 Task: Create List Brand Recognition in Board Brand Monitoring Best Practices to Workspace Audio Editing Software. Create List Brand Perception in Board Sales Performance Reporting and Analysis to Workspace Audio Editing Software. Create List Brand Image in Board Customer Service Chatbot Implementation and Optimization to Workspace Audio Editing Software
Action: Mouse moved to (93, 326)
Screenshot: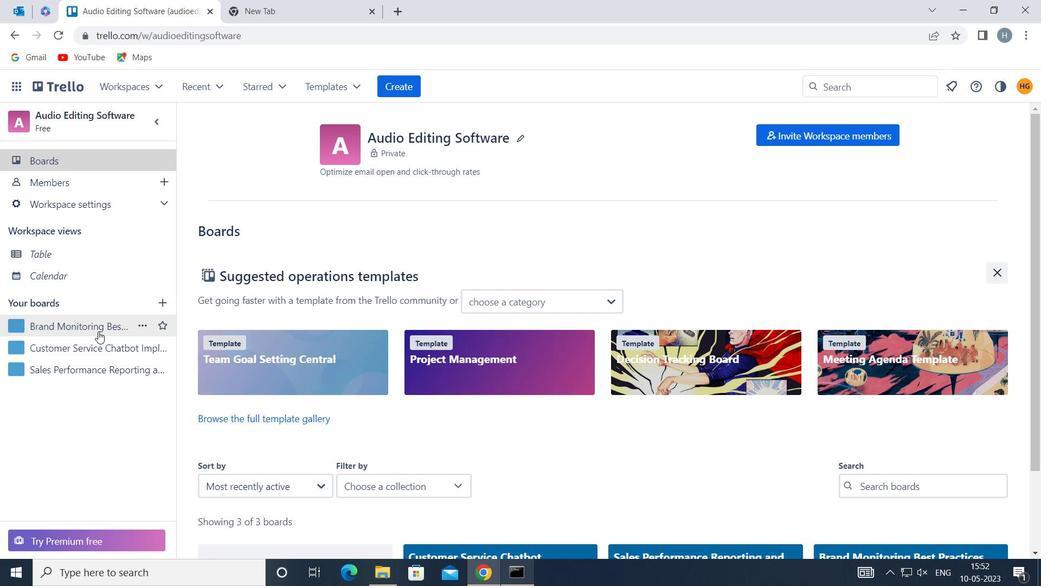 
Action: Mouse pressed left at (93, 326)
Screenshot: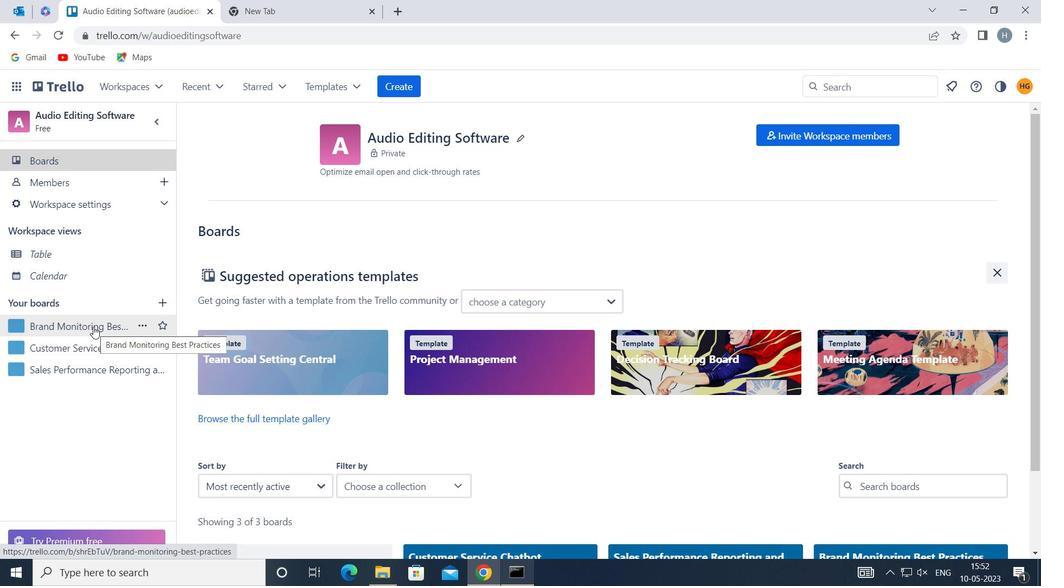 
Action: Mouse moved to (429, 167)
Screenshot: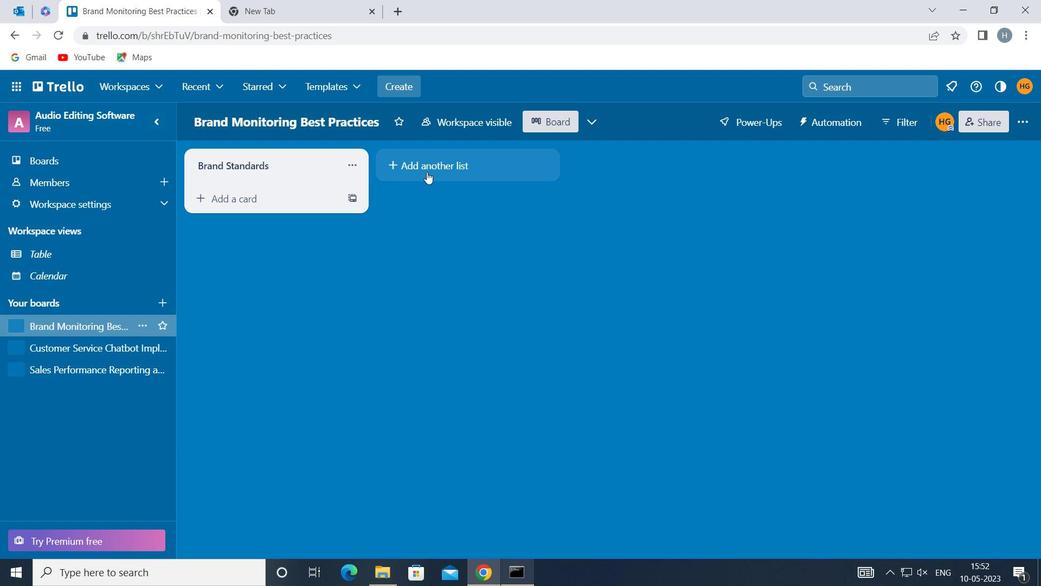 
Action: Mouse pressed left at (429, 167)
Screenshot: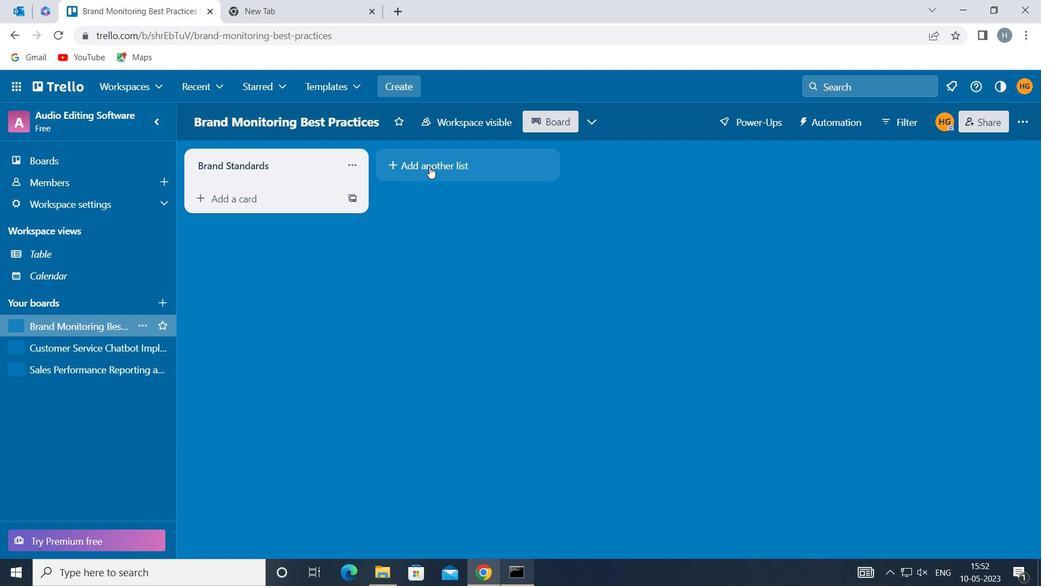 
Action: Key pressed <Key.shift>BRAND<Key.space><Key.shift>RECOGNITION
Screenshot: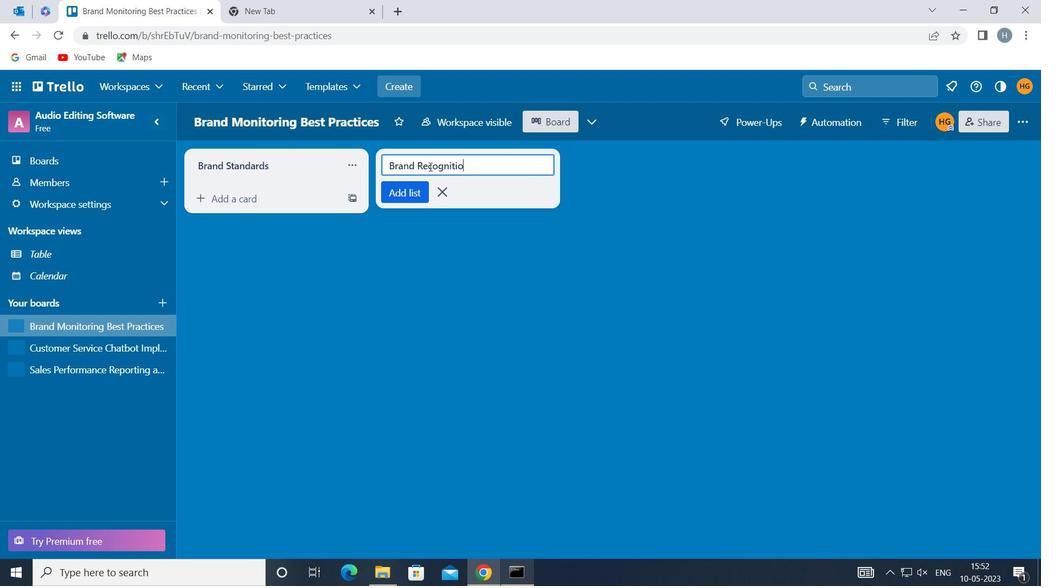 
Action: Mouse moved to (409, 187)
Screenshot: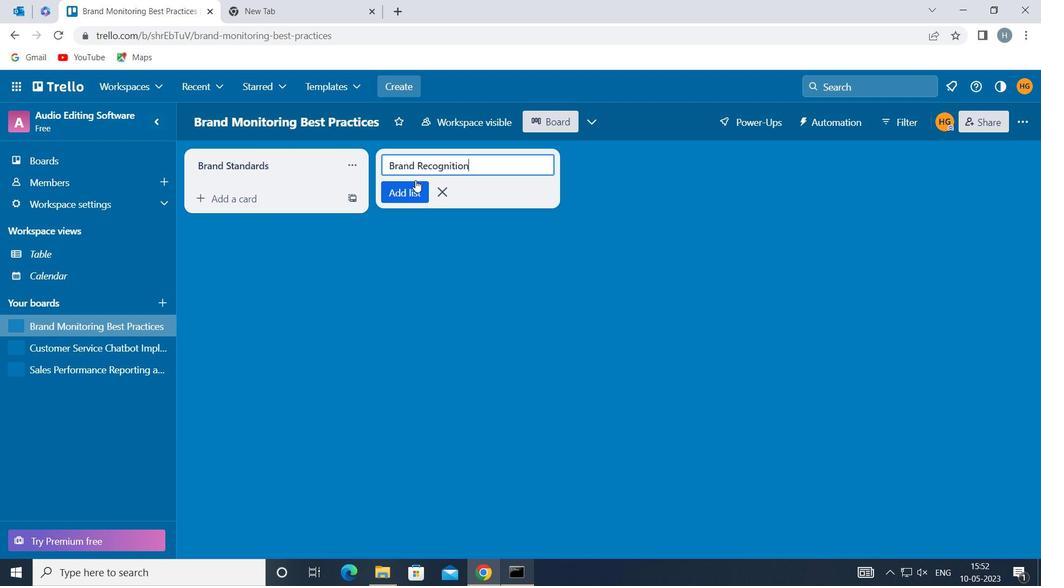 
Action: Mouse pressed left at (409, 187)
Screenshot: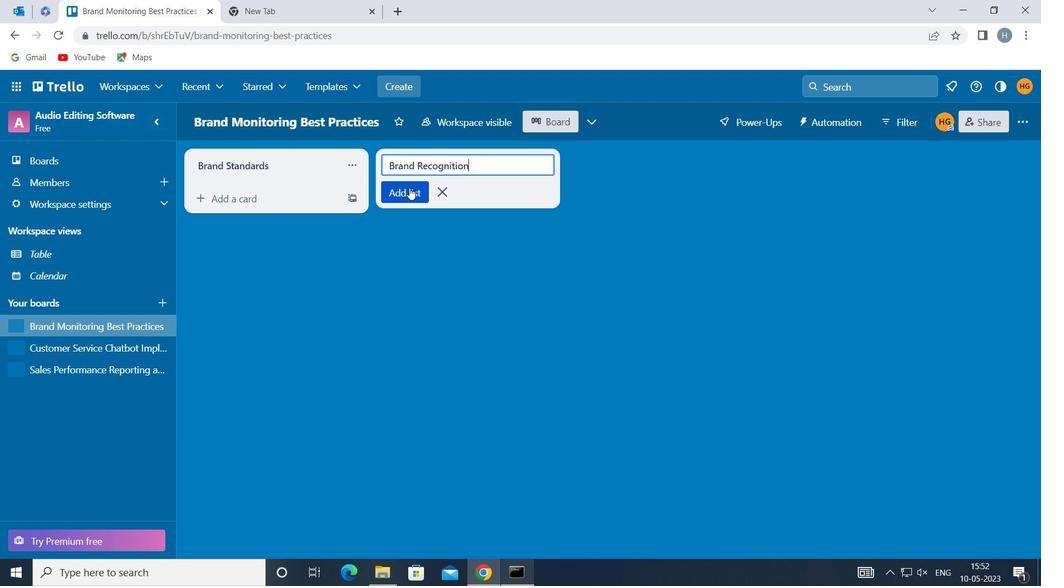 
Action: Mouse moved to (367, 318)
Screenshot: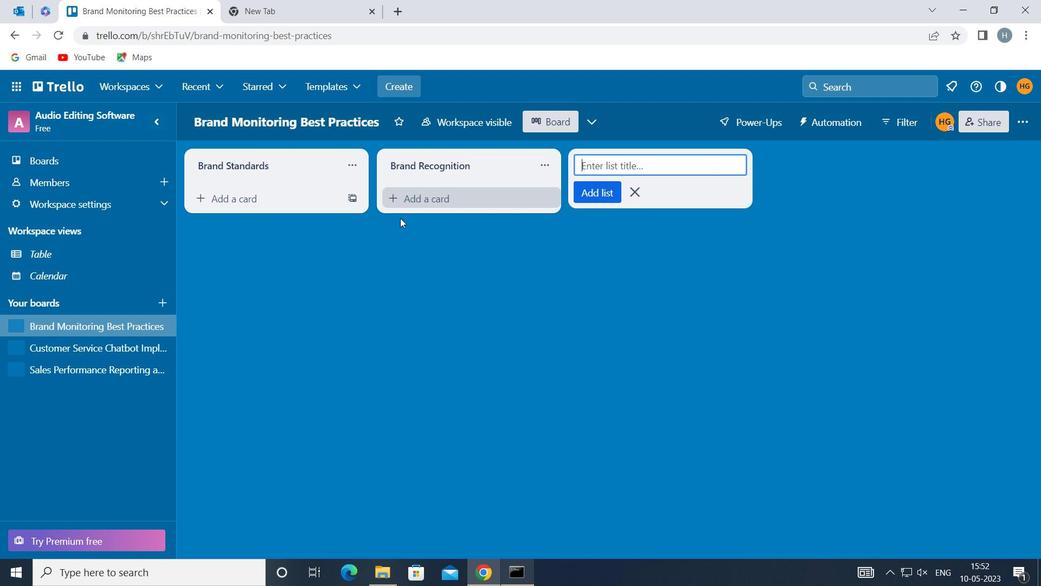 
Action: Mouse pressed left at (367, 318)
Screenshot: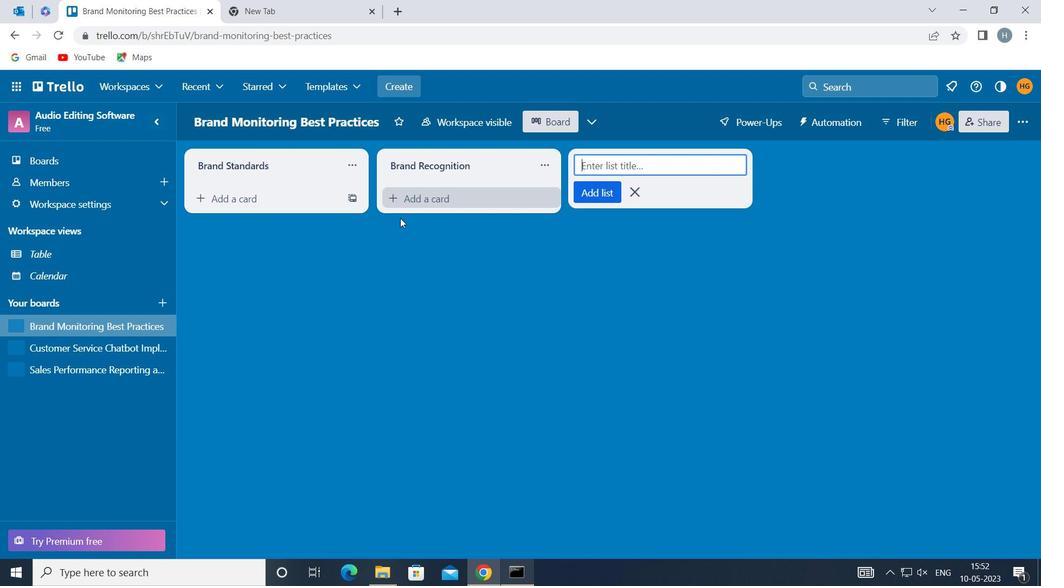 
Action: Mouse moved to (348, 315)
Screenshot: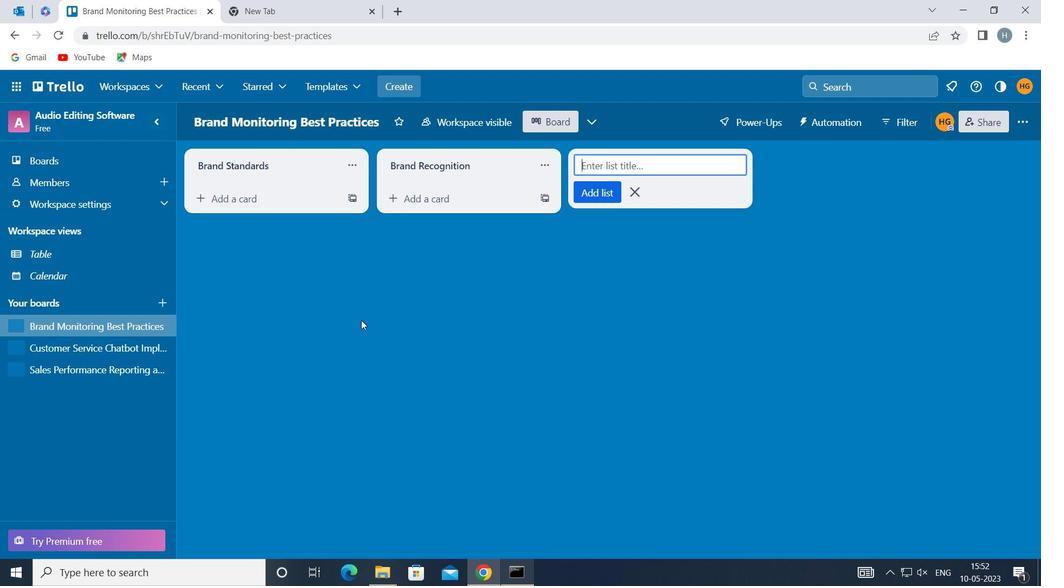 
Action: Mouse pressed left at (348, 315)
Screenshot: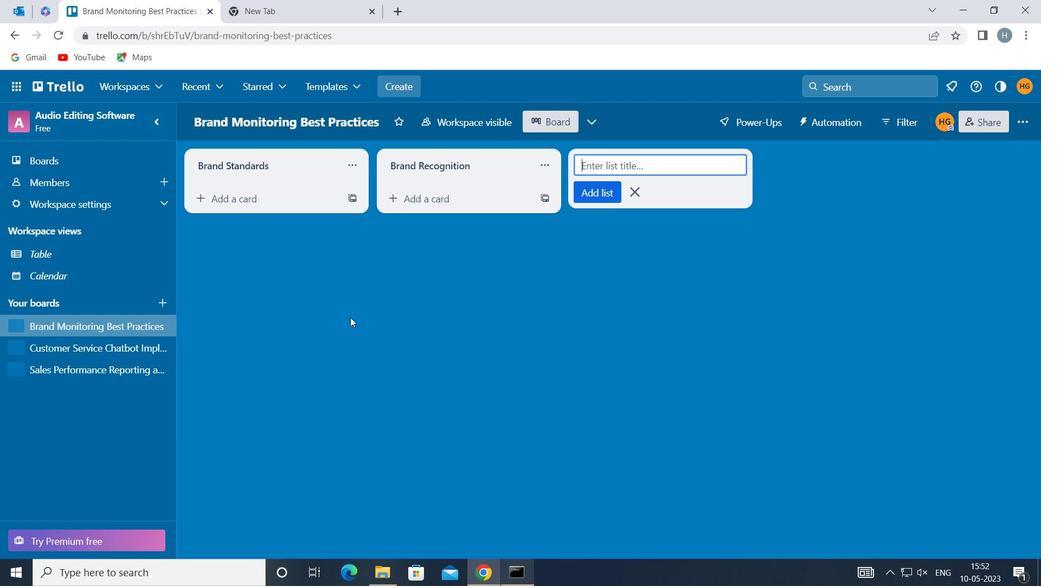 
Action: Mouse moved to (351, 304)
Screenshot: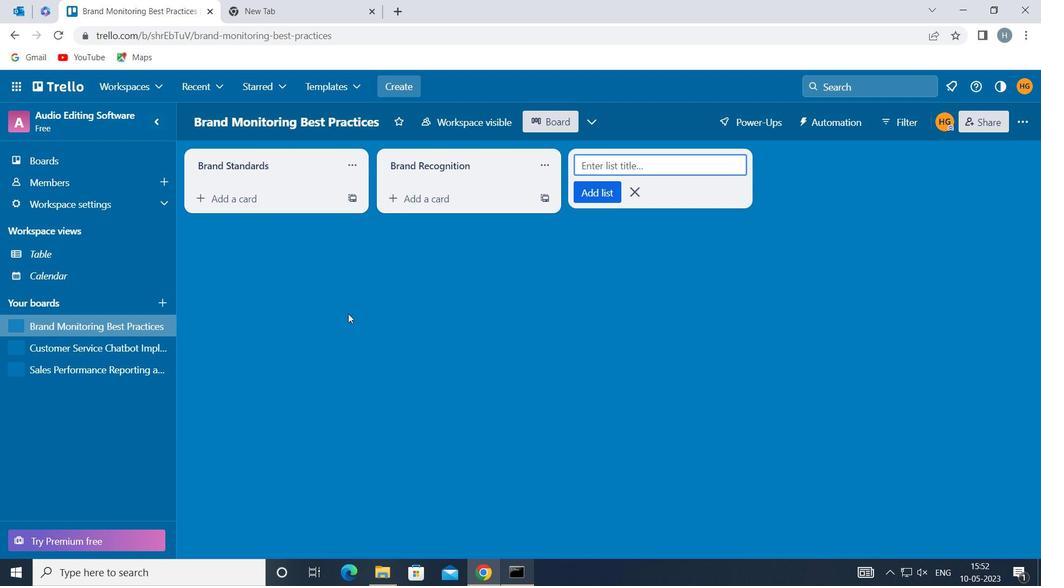
Action: Mouse pressed left at (351, 304)
Screenshot: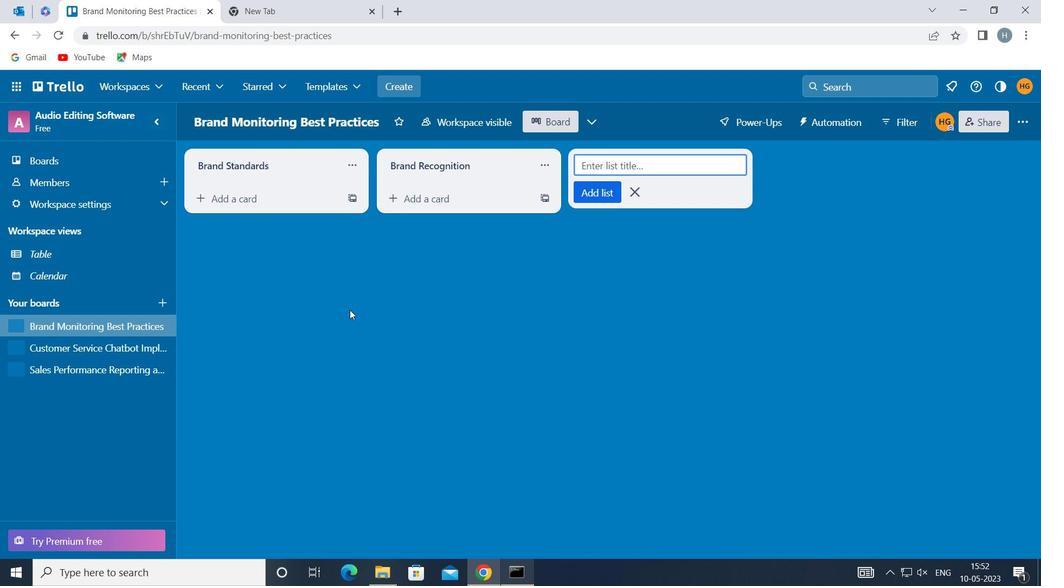 
Action: Mouse moved to (87, 364)
Screenshot: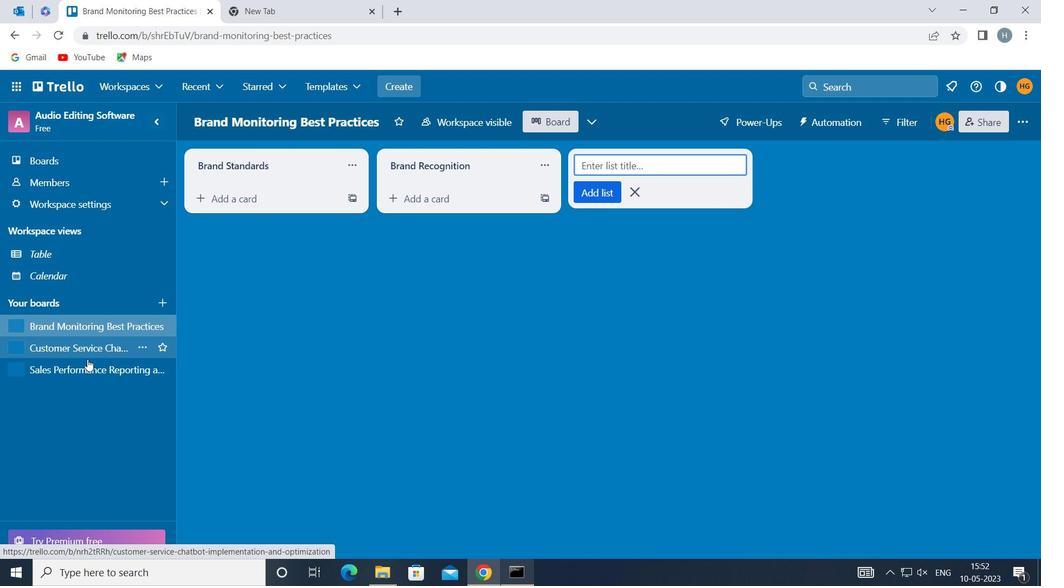 
Action: Mouse pressed left at (87, 364)
Screenshot: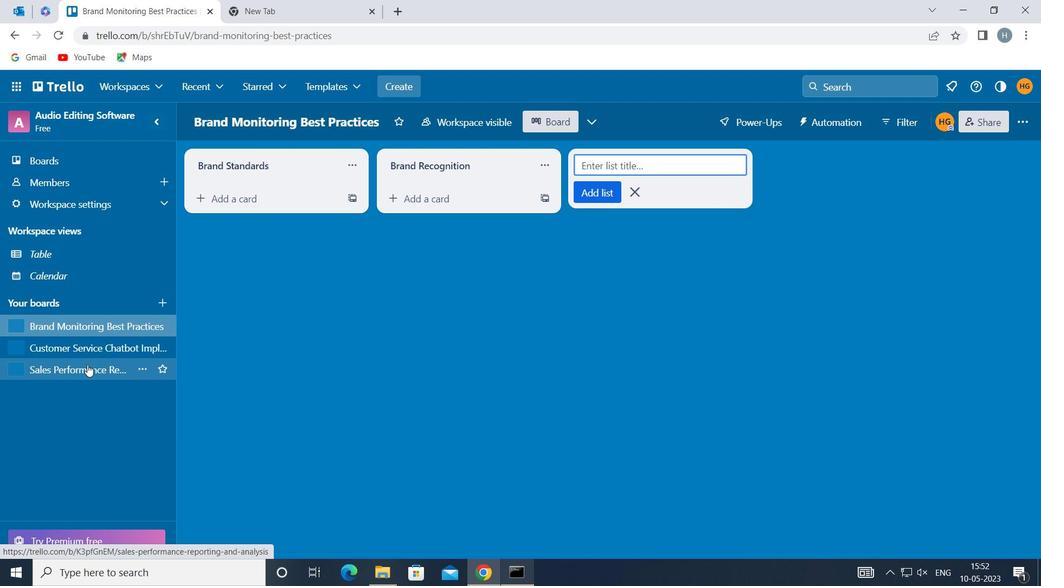 
Action: Mouse moved to (411, 170)
Screenshot: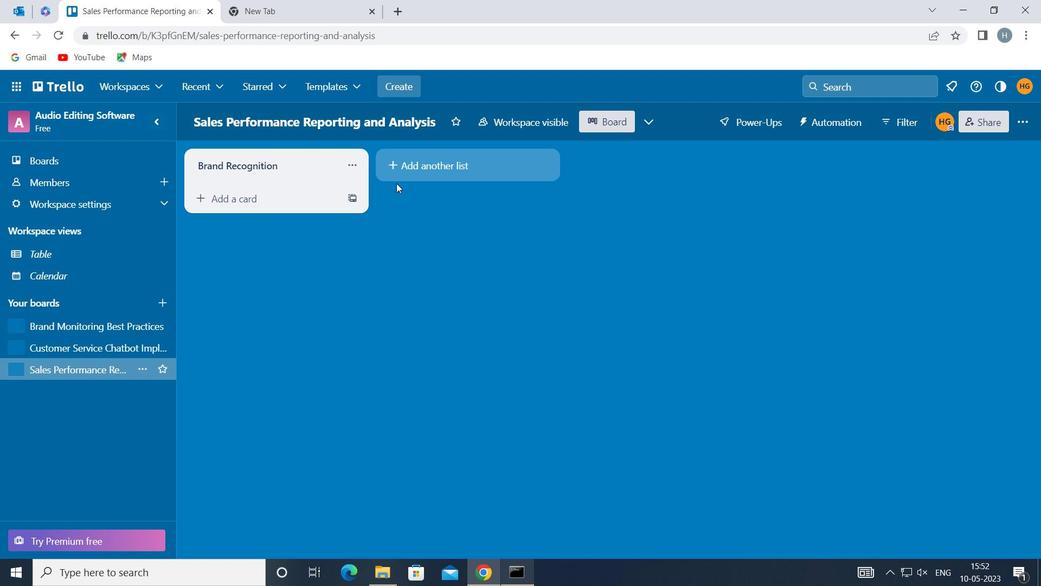 
Action: Mouse pressed left at (411, 170)
Screenshot: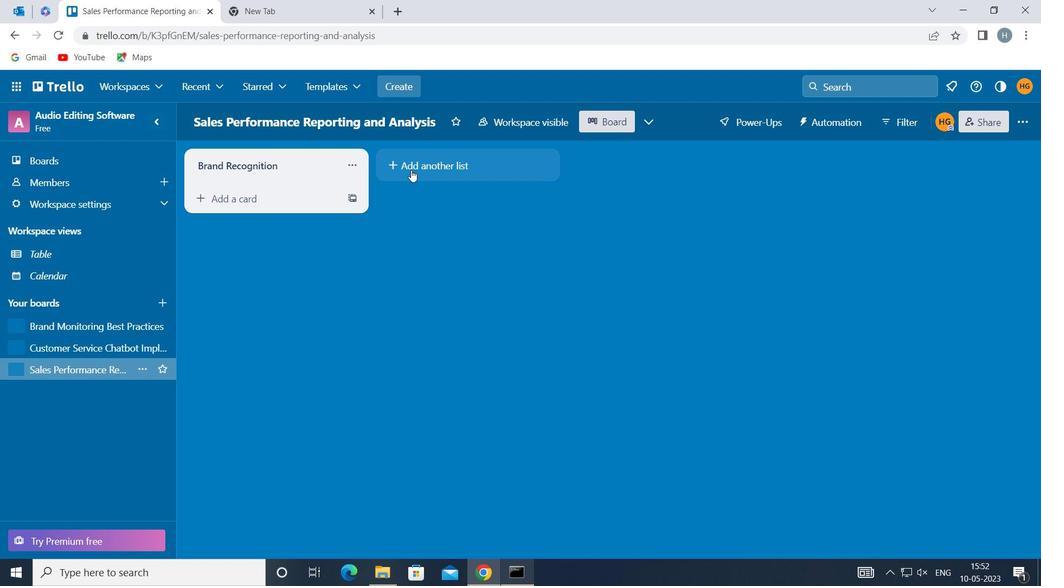 
Action: Mouse moved to (428, 164)
Screenshot: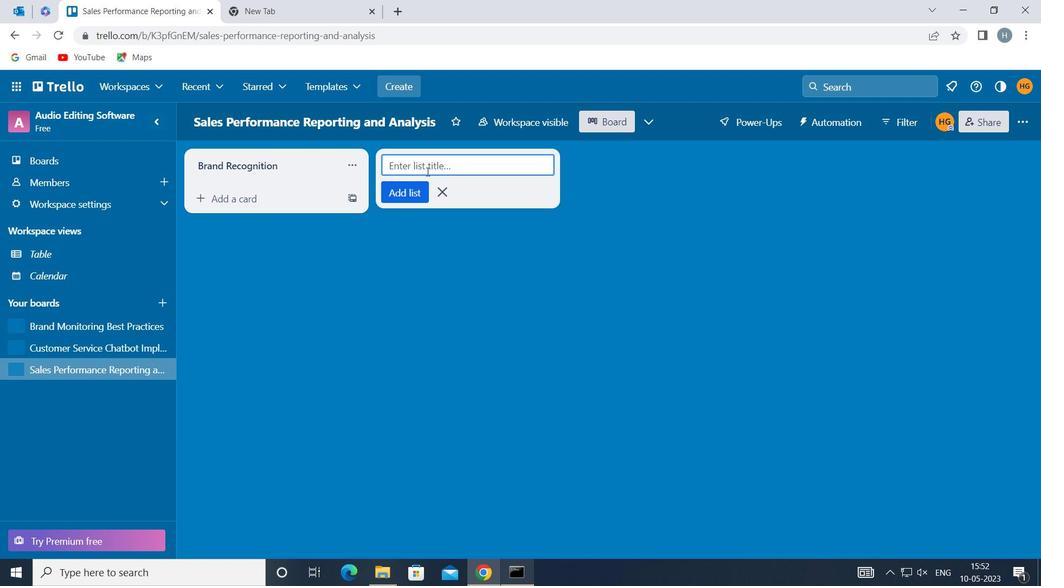 
Action: Mouse pressed left at (428, 164)
Screenshot: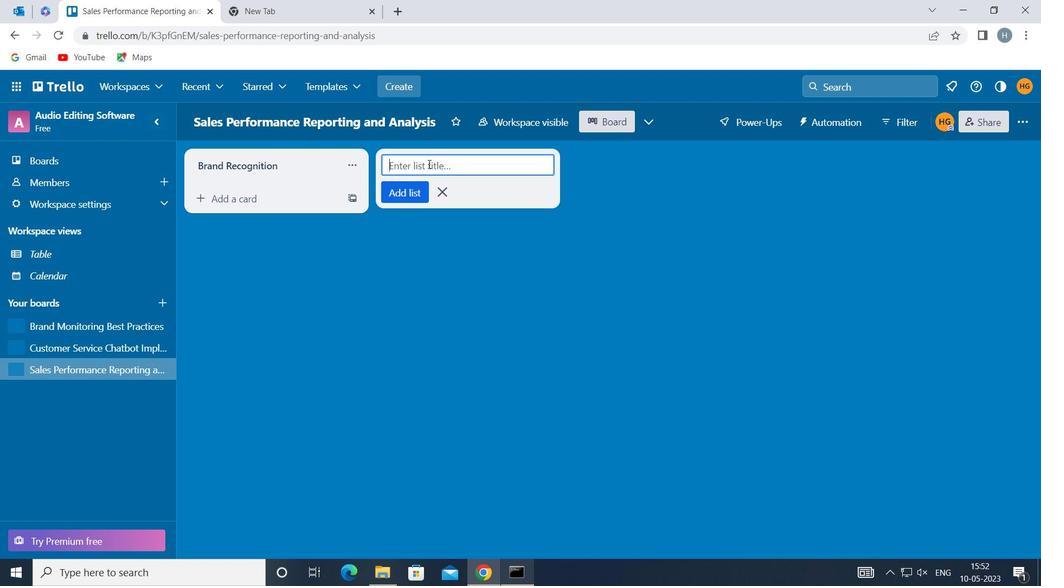 
Action: Key pressed <Key.shift>BRAND<Key.space><Key.shift>PERCEPTION
Screenshot: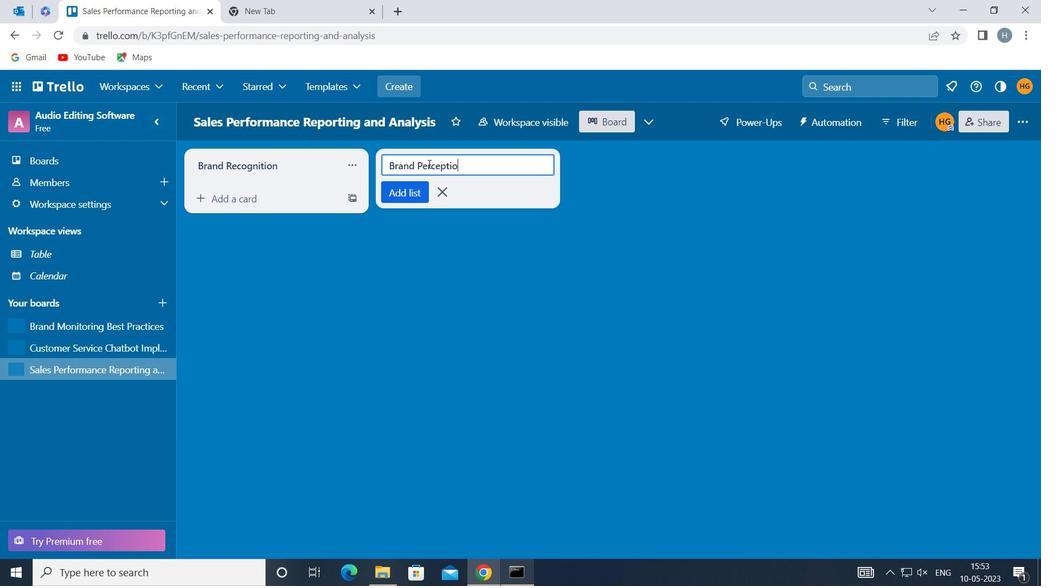 
Action: Mouse moved to (399, 190)
Screenshot: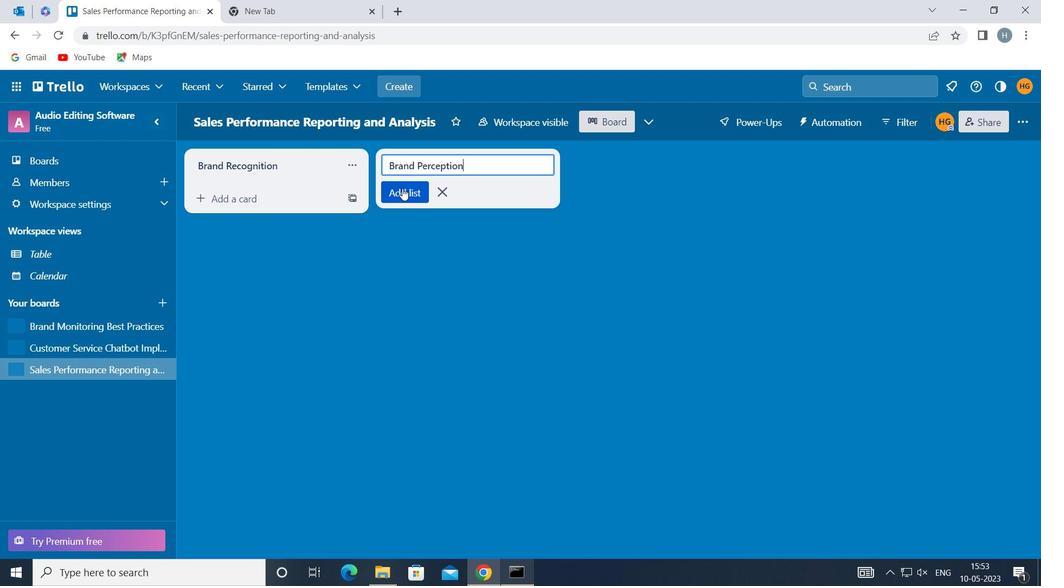 
Action: Mouse pressed left at (399, 190)
Screenshot: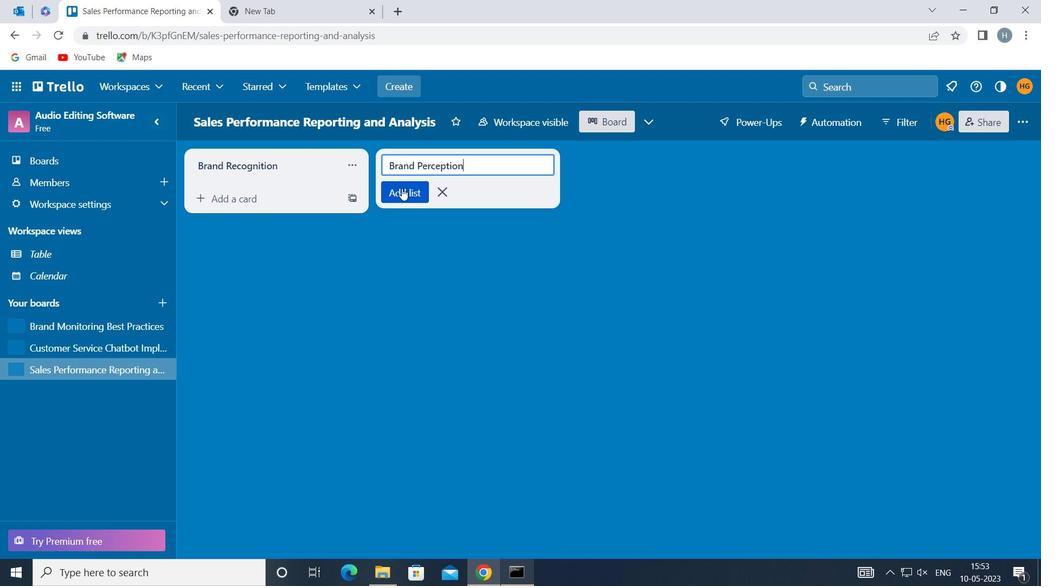 
Action: Mouse moved to (348, 266)
Screenshot: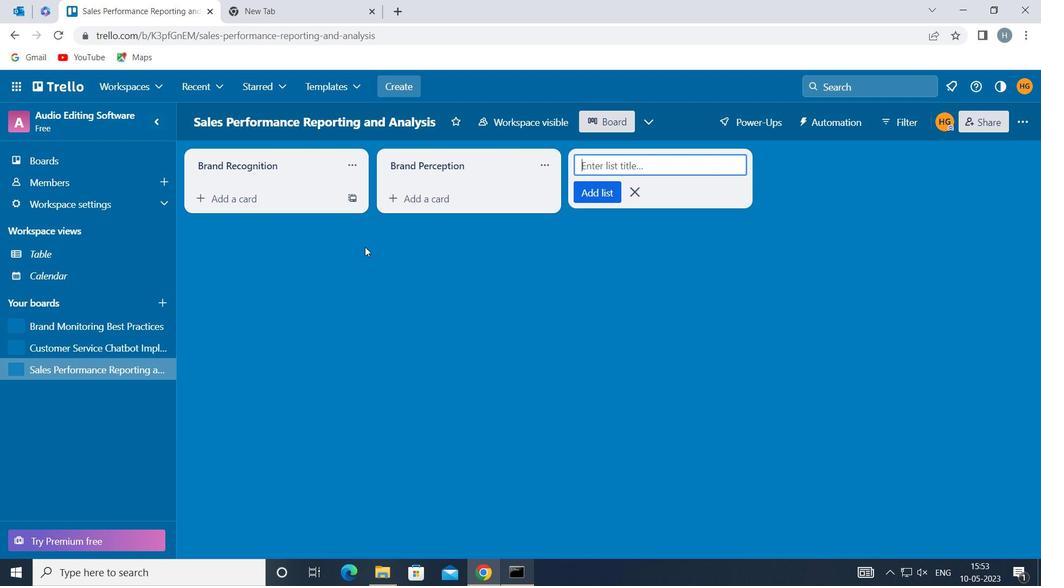 
Action: Mouse pressed left at (348, 266)
Screenshot: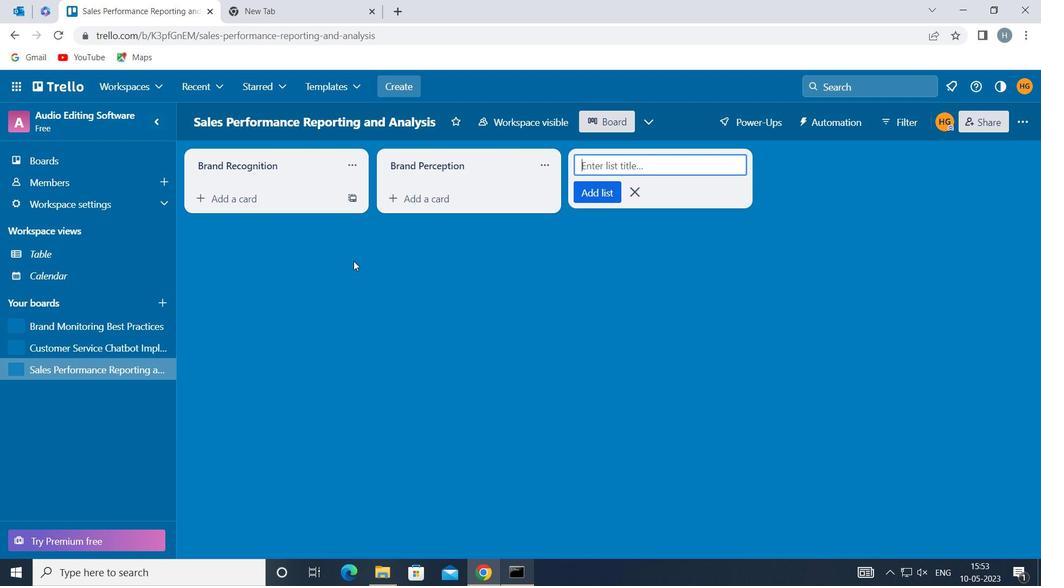 
Action: Mouse moved to (70, 344)
Screenshot: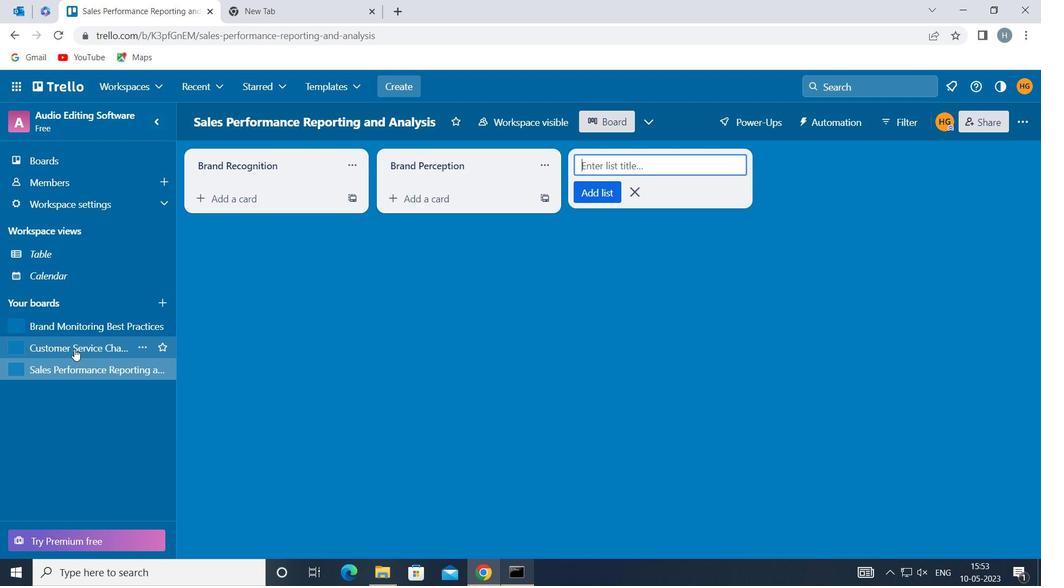 
Action: Mouse pressed left at (70, 344)
Screenshot: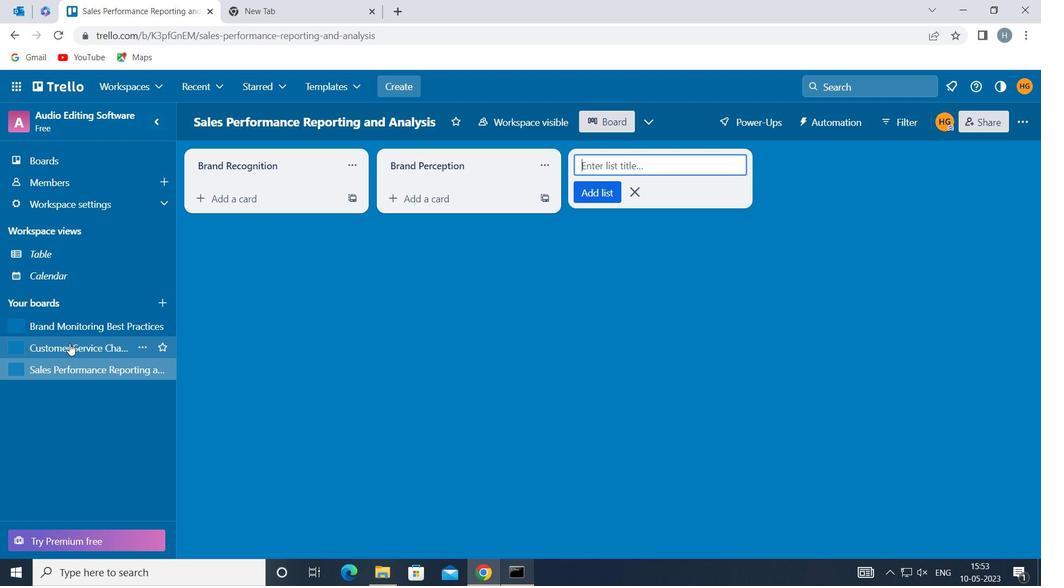 
Action: Mouse moved to (476, 165)
Screenshot: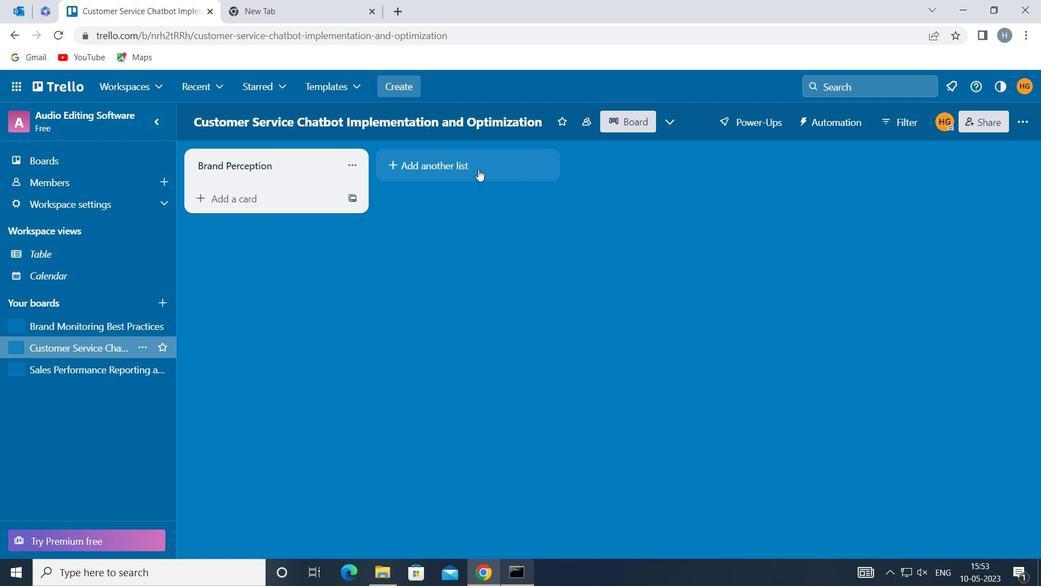 
Action: Mouse pressed left at (476, 165)
Screenshot: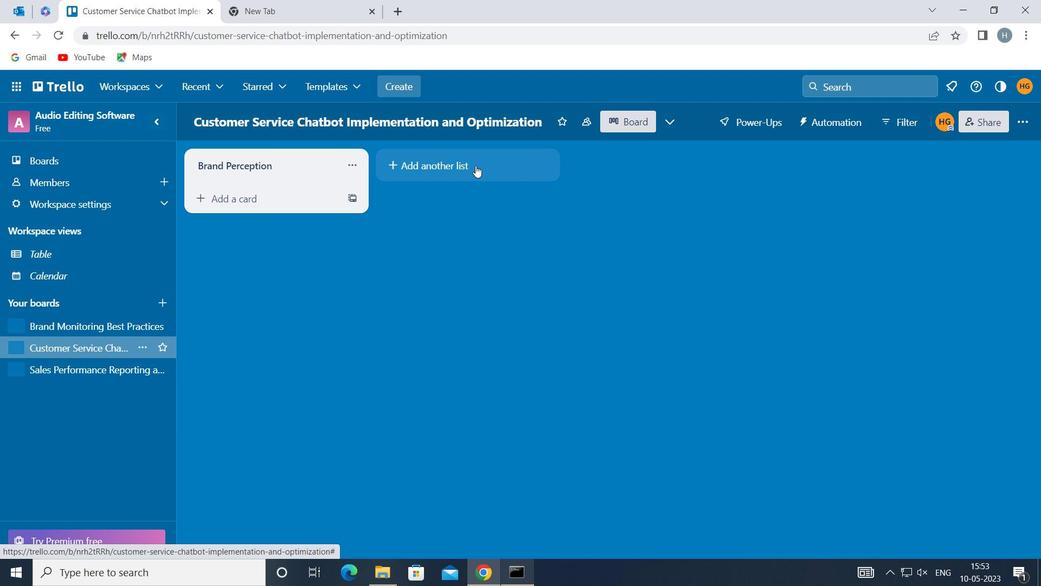 
Action: Mouse moved to (474, 165)
Screenshot: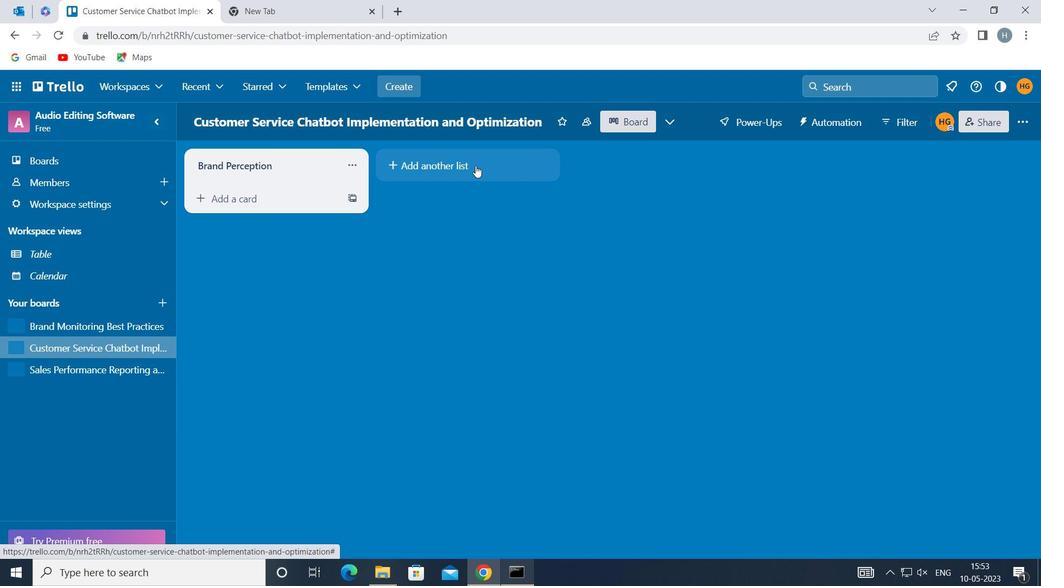 
Action: Key pressed <Key.shift>BRAND<Key.space><Key.shift><Key.shift>IMAGE
Screenshot: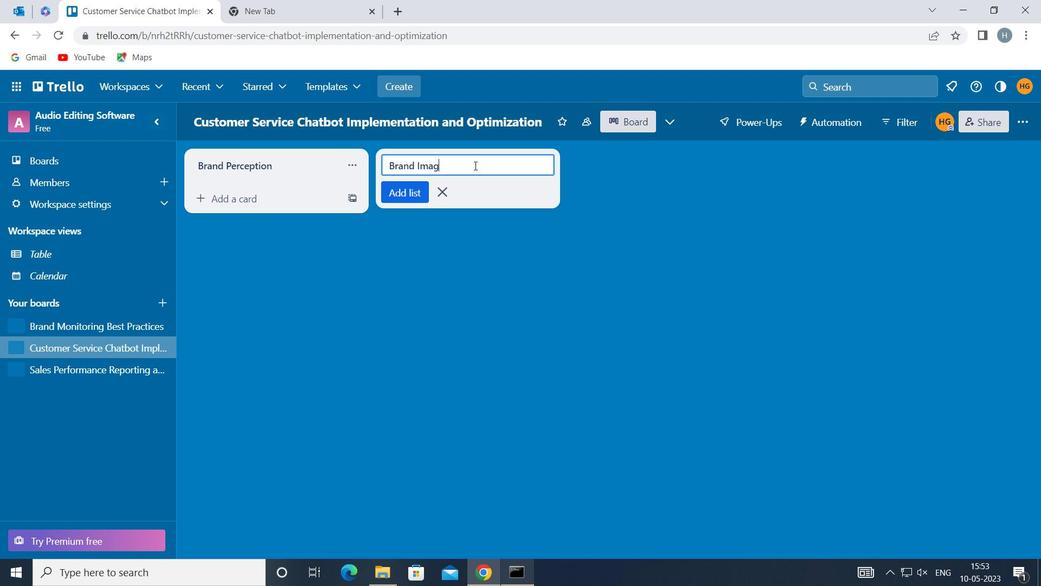 
Action: Mouse moved to (403, 189)
Screenshot: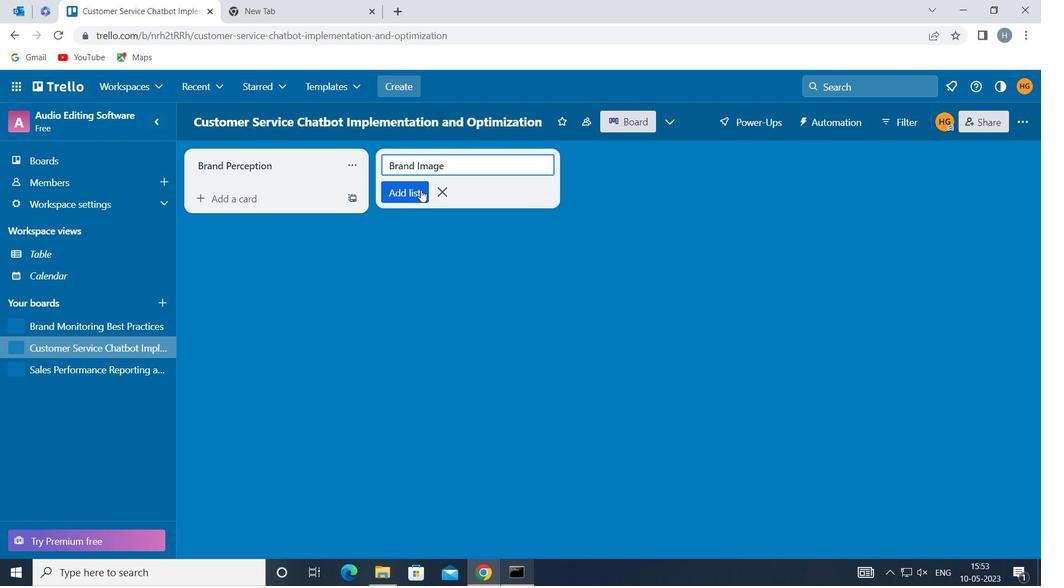 
Action: Mouse pressed left at (403, 189)
Screenshot: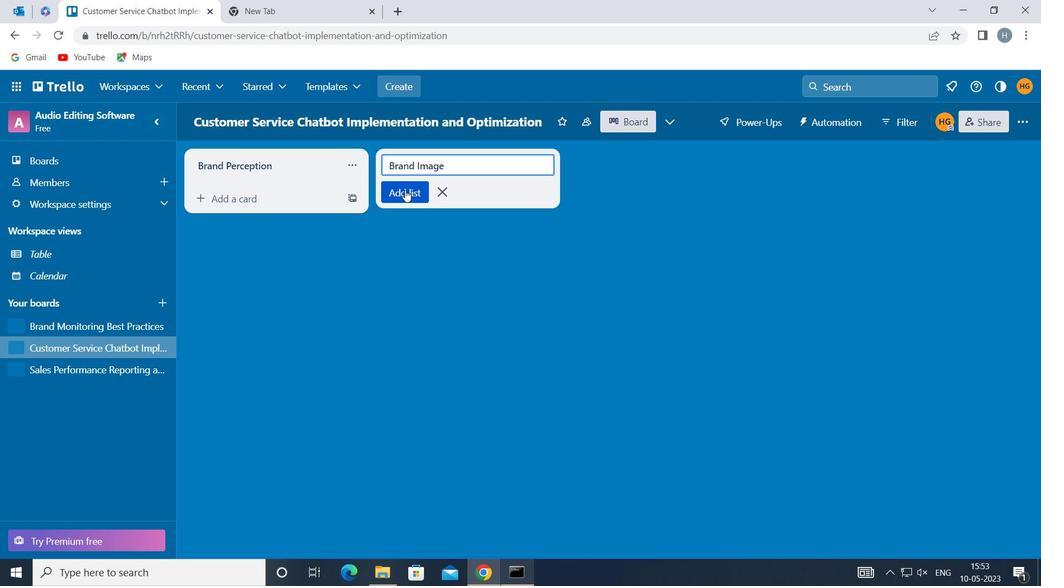 
Action: Mouse moved to (359, 269)
Screenshot: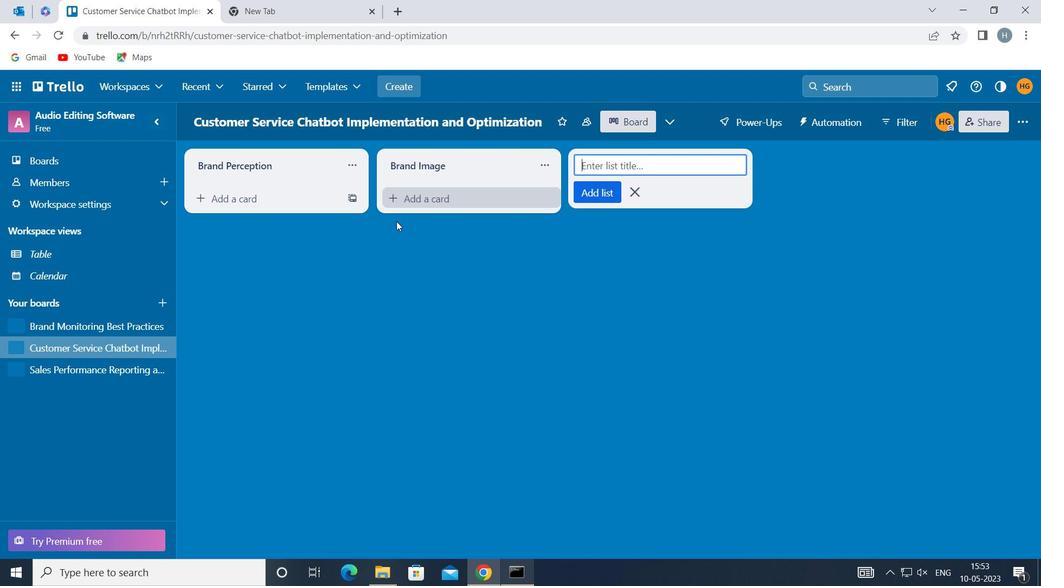 
Action: Mouse pressed left at (359, 269)
Screenshot: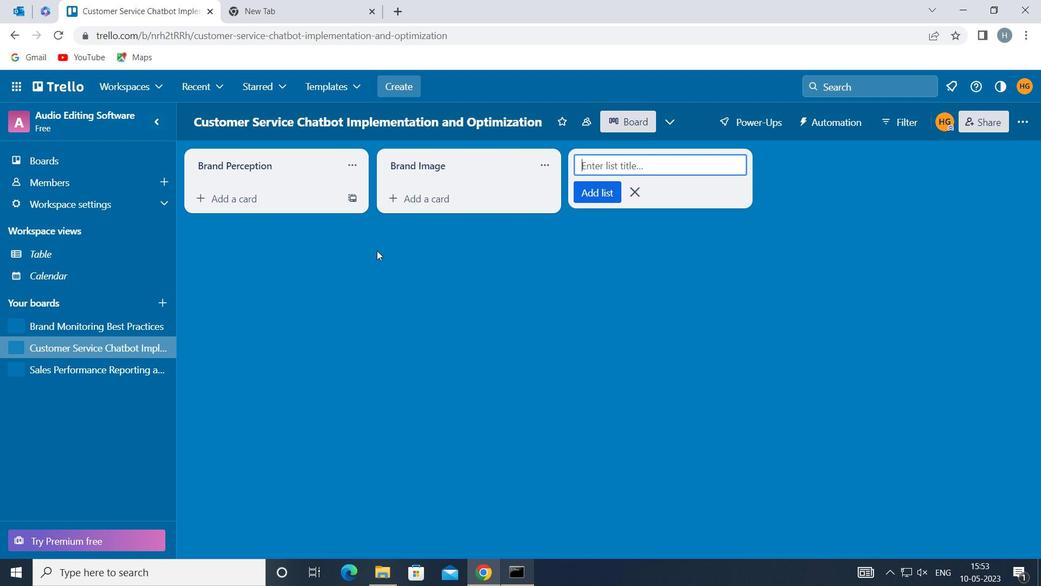
Action: Mouse moved to (351, 263)
Screenshot: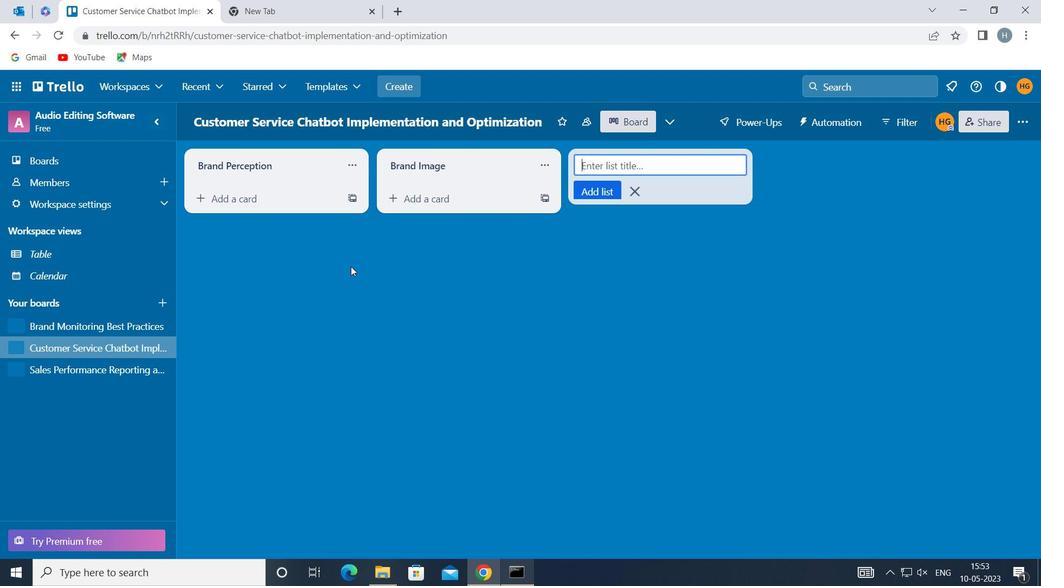 
